 Task: Create a section Agile Amigos and in the section, add a milestone Digital Transformation in the project AgileBee
Action: Mouse moved to (77, 264)
Screenshot: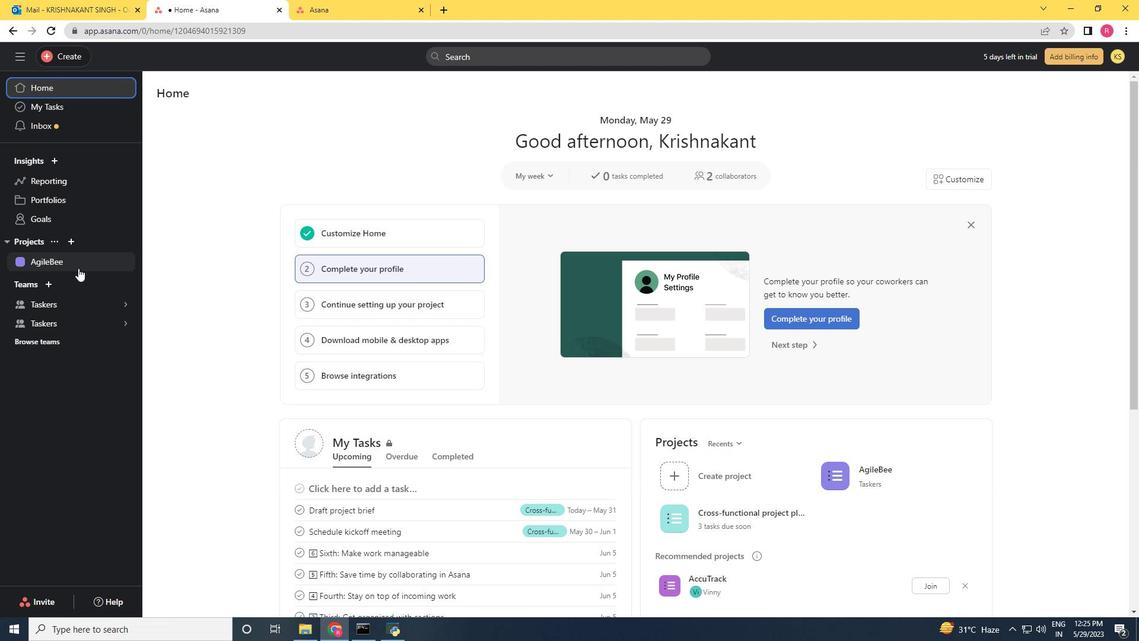 
Action: Mouse pressed left at (77, 264)
Screenshot: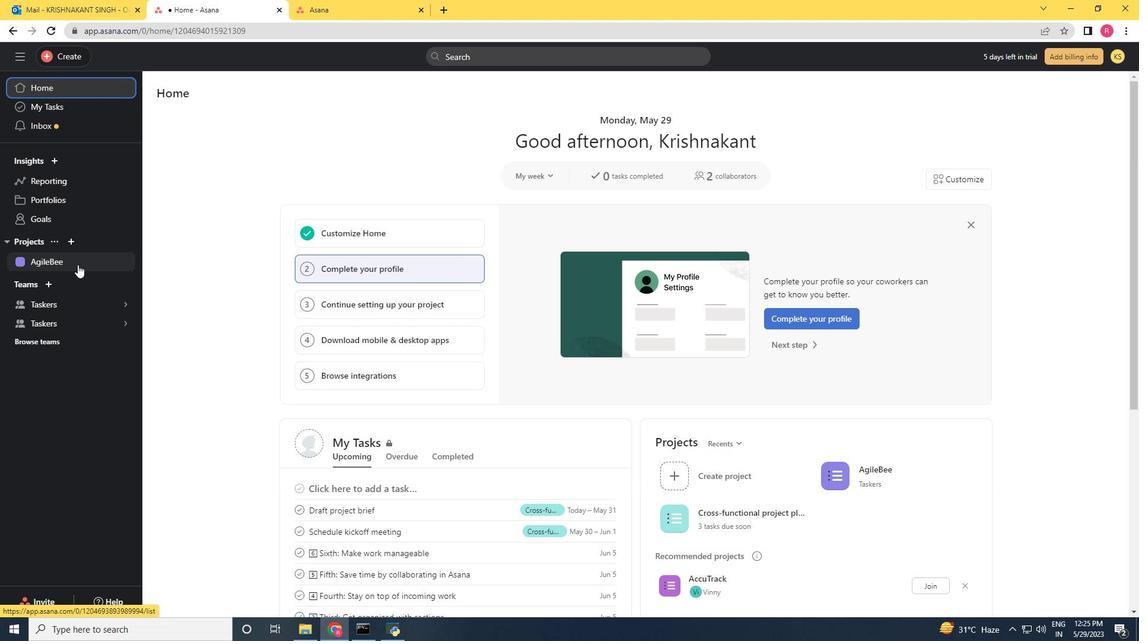 
Action: Mouse moved to (330, 378)
Screenshot: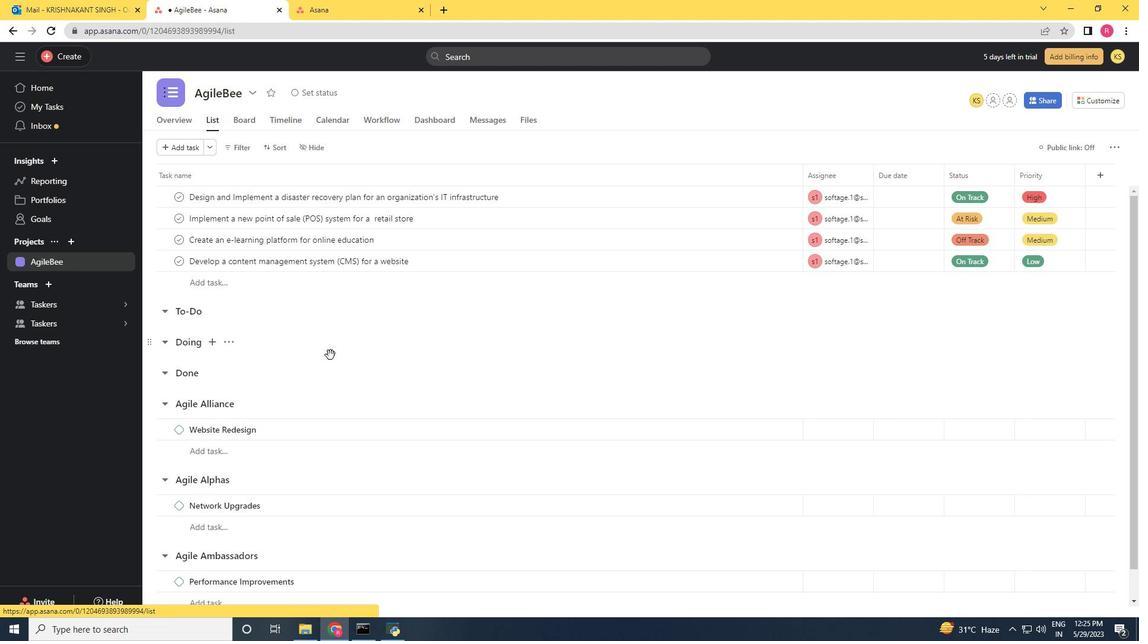 
Action: Mouse scrolled (330, 371) with delta (0, 0)
Screenshot: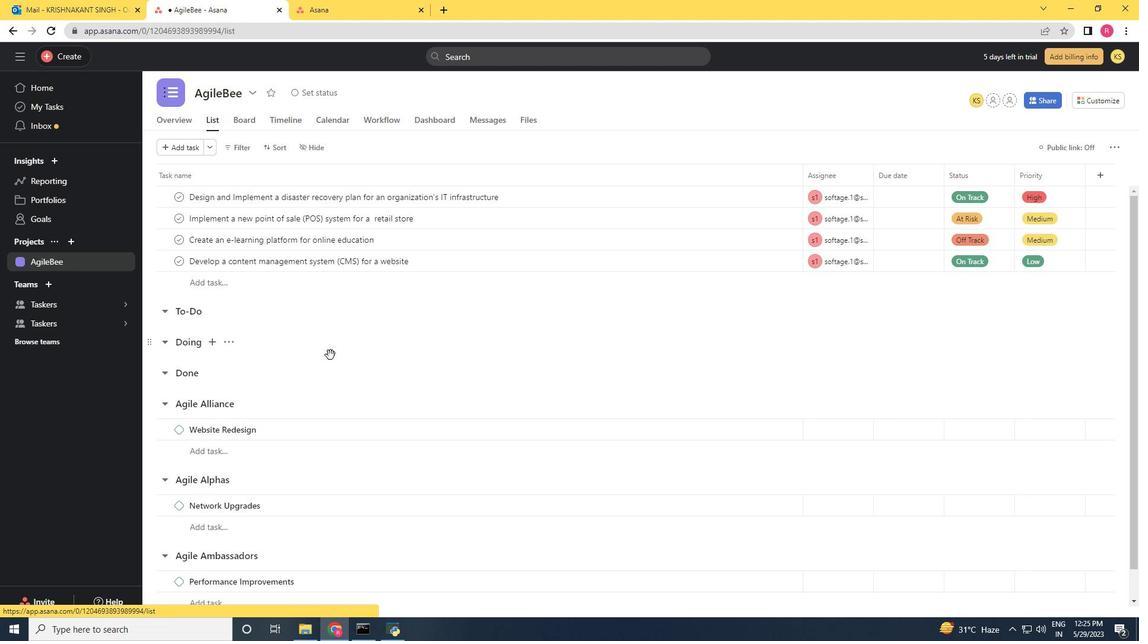 
Action: Mouse moved to (330, 378)
Screenshot: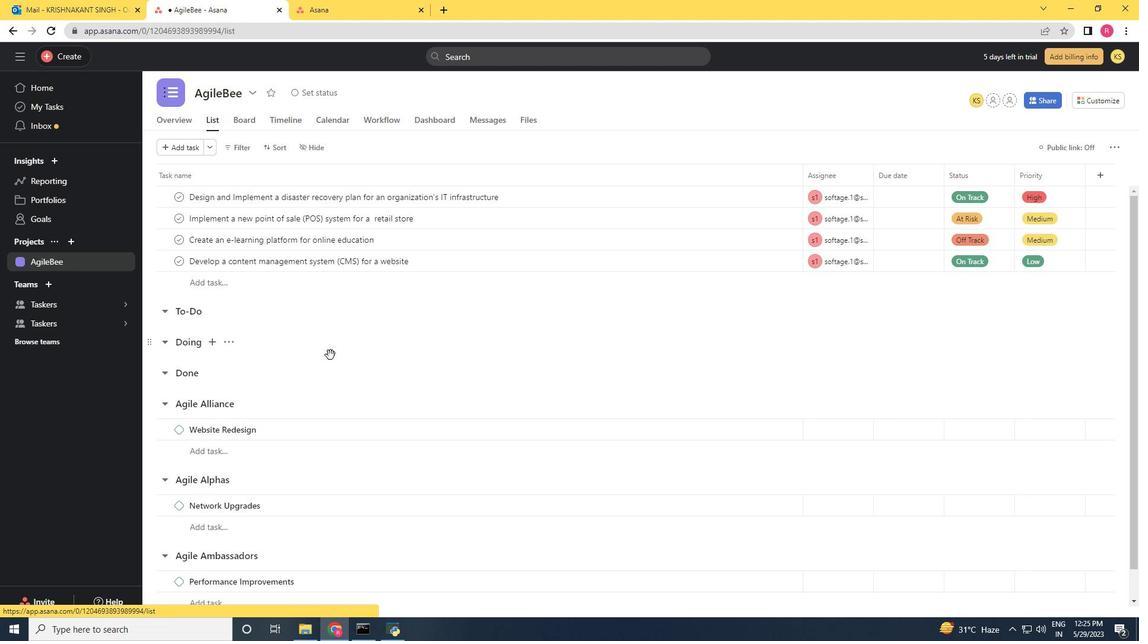 
Action: Mouse scrolled (330, 378) with delta (0, 0)
Screenshot: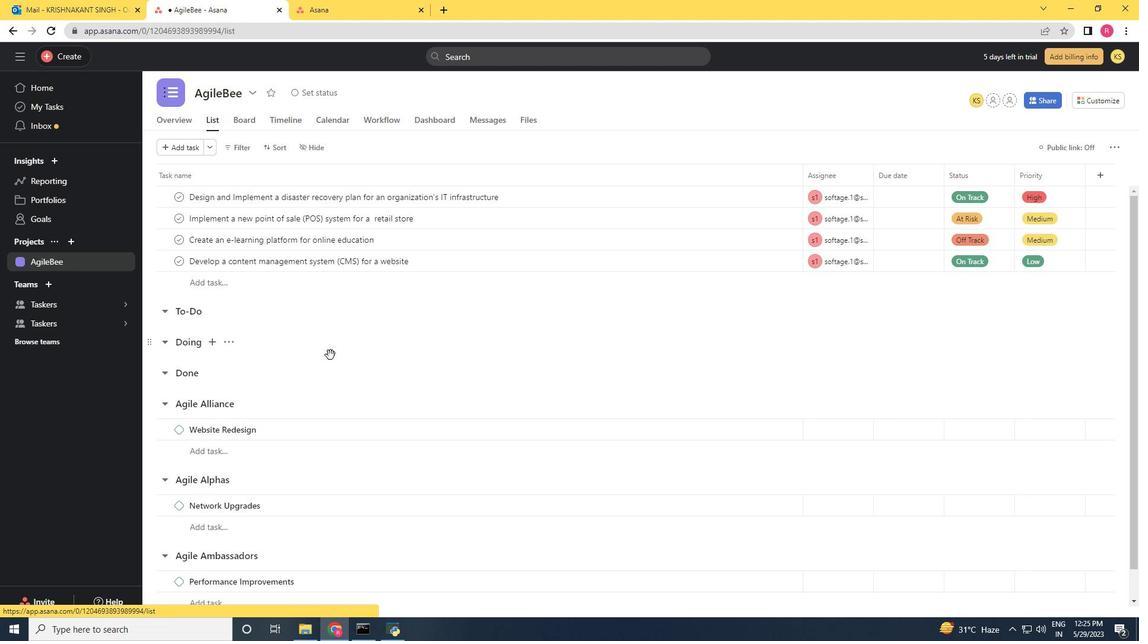 
Action: Mouse moved to (330, 380)
Screenshot: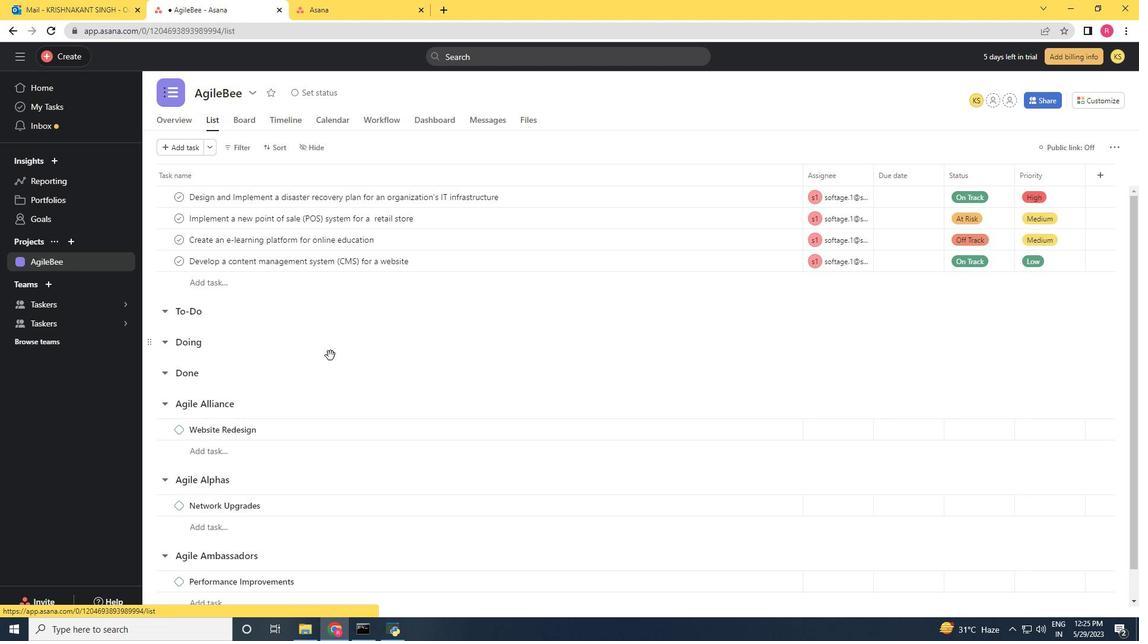 
Action: Mouse scrolled (330, 379) with delta (0, 0)
Screenshot: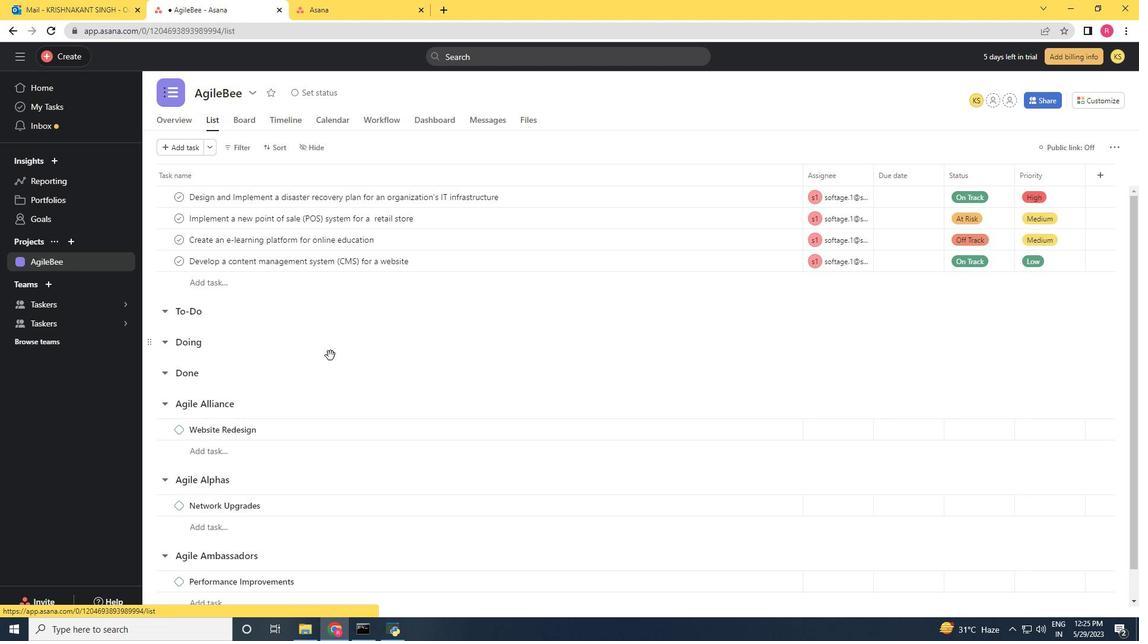 
Action: Mouse moved to (330, 381)
Screenshot: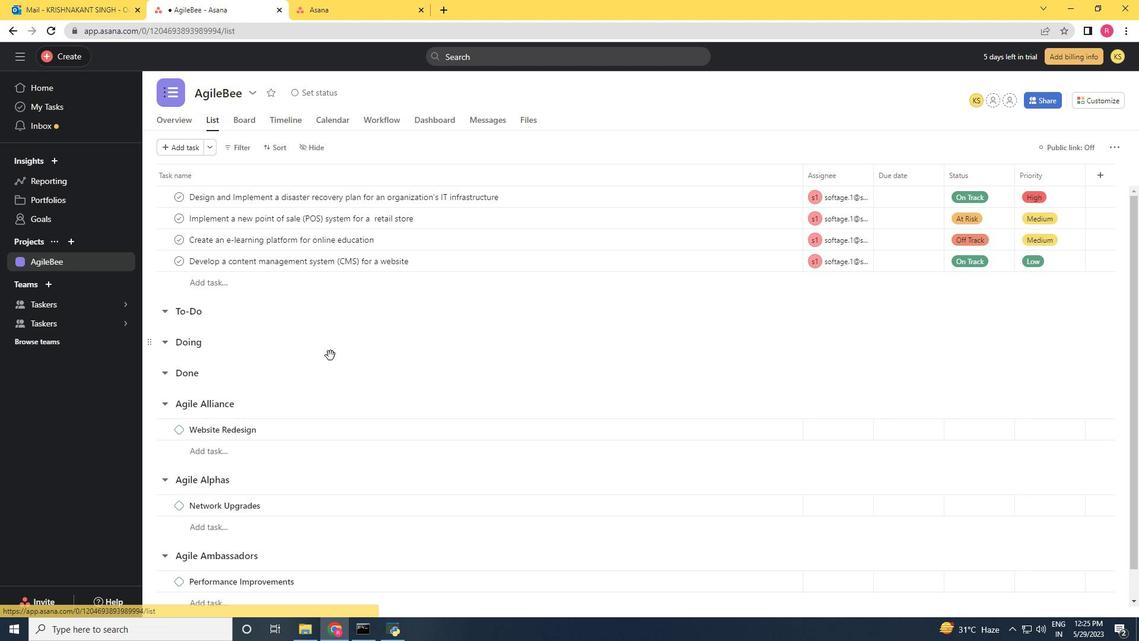 
Action: Mouse scrolled (330, 380) with delta (0, 0)
Screenshot: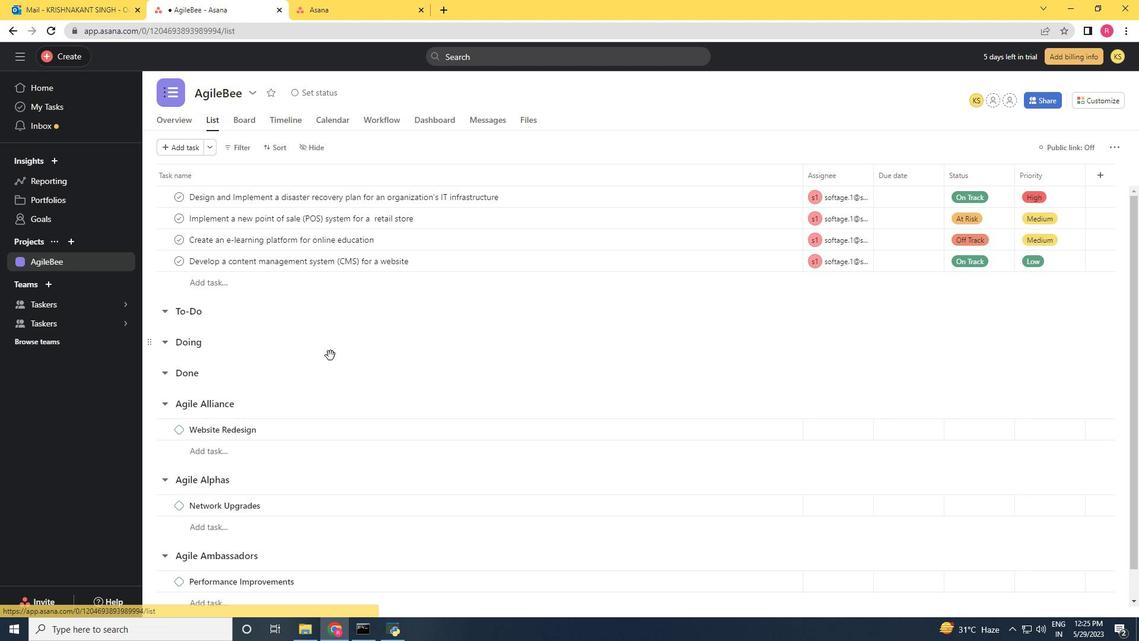 
Action: Mouse scrolled (330, 380) with delta (0, 0)
Screenshot: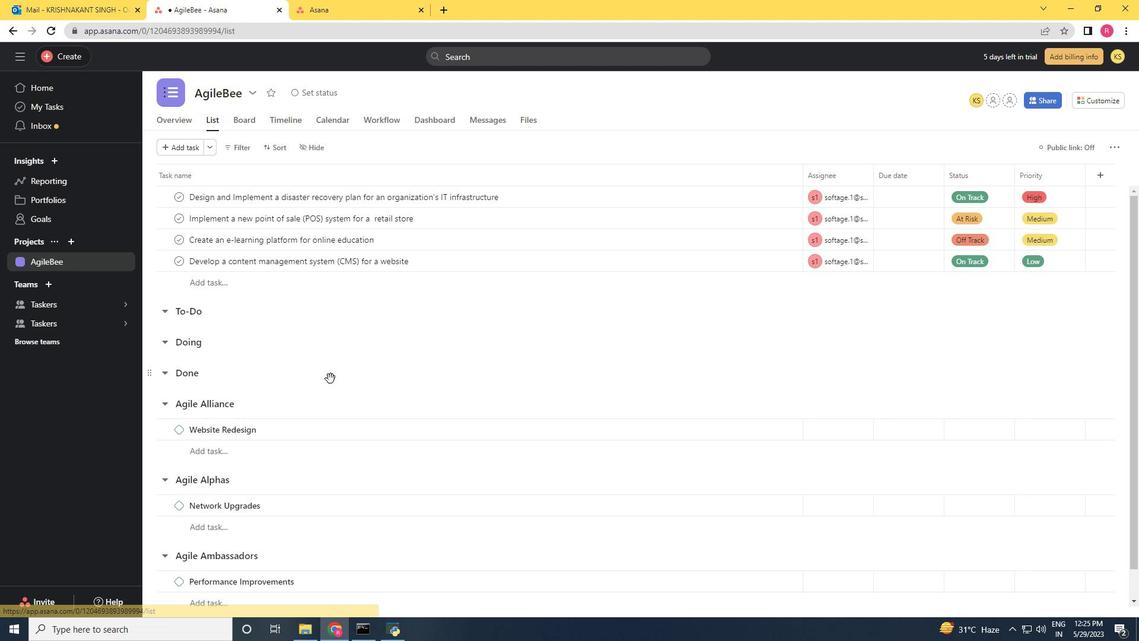 
Action: Mouse moved to (268, 445)
Screenshot: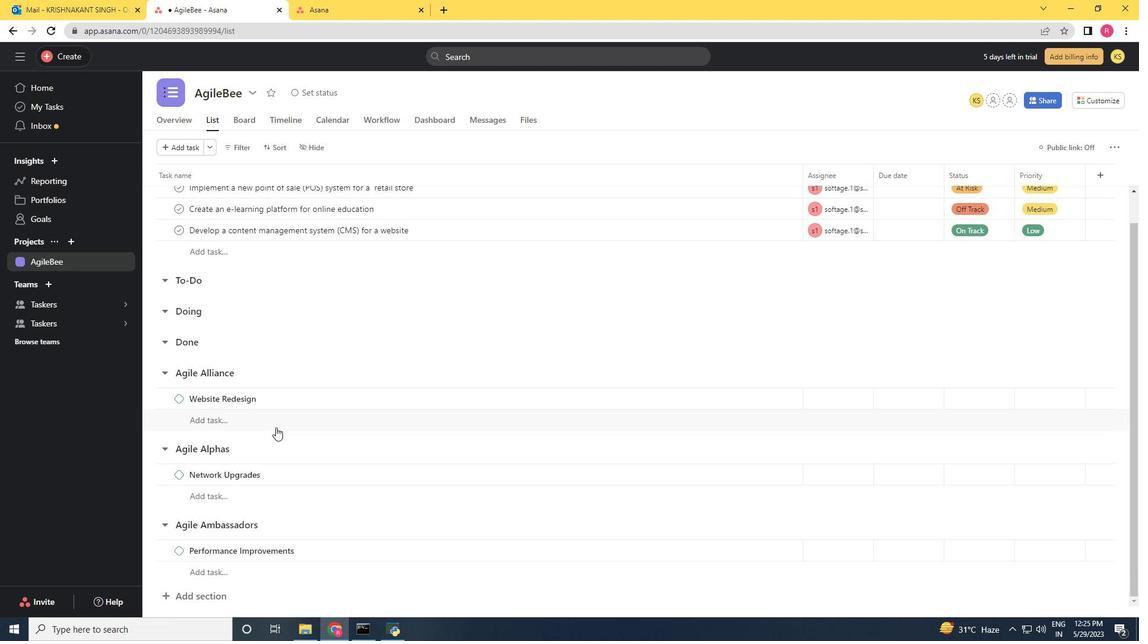 
Action: Mouse scrolled (268, 444) with delta (0, 0)
Screenshot: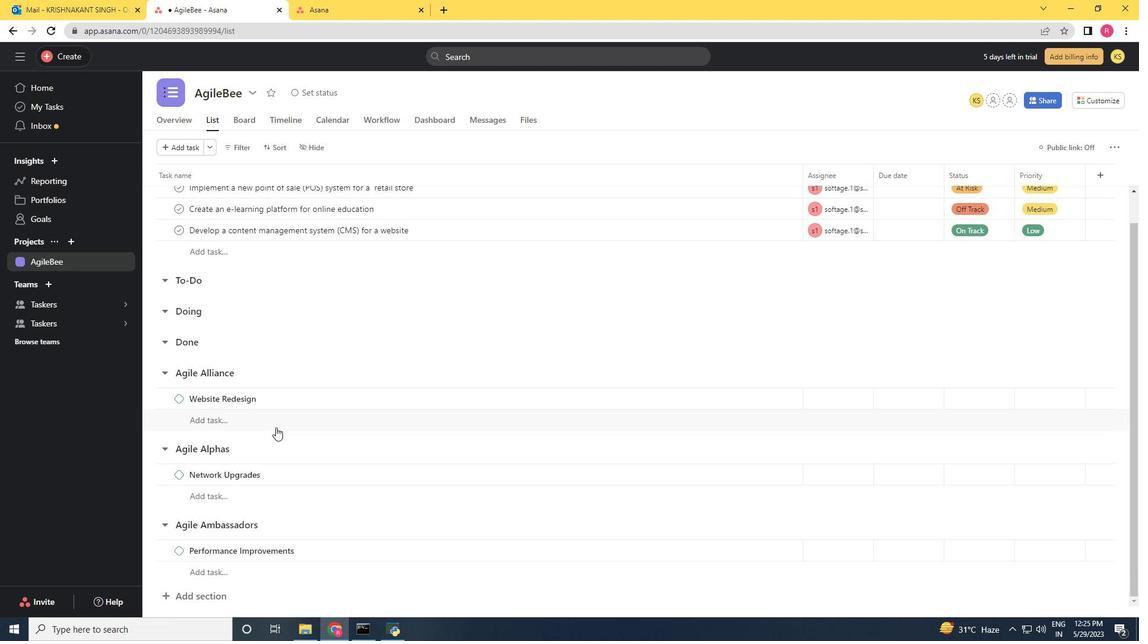 
Action: Mouse moved to (204, 599)
Screenshot: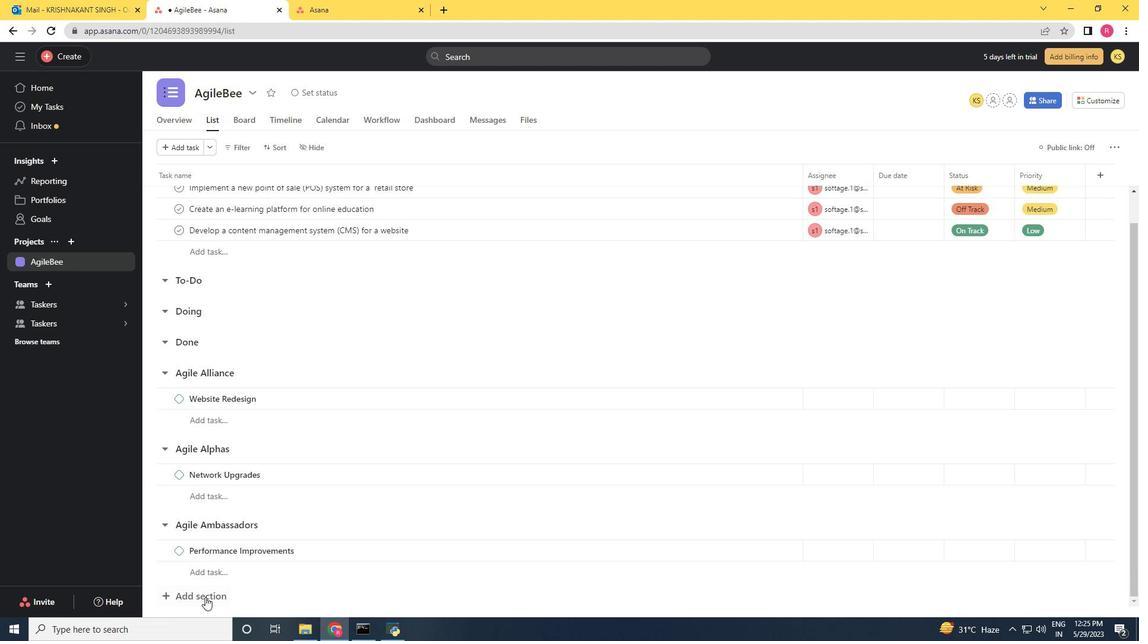 
Action: Mouse pressed left at (204, 599)
Screenshot: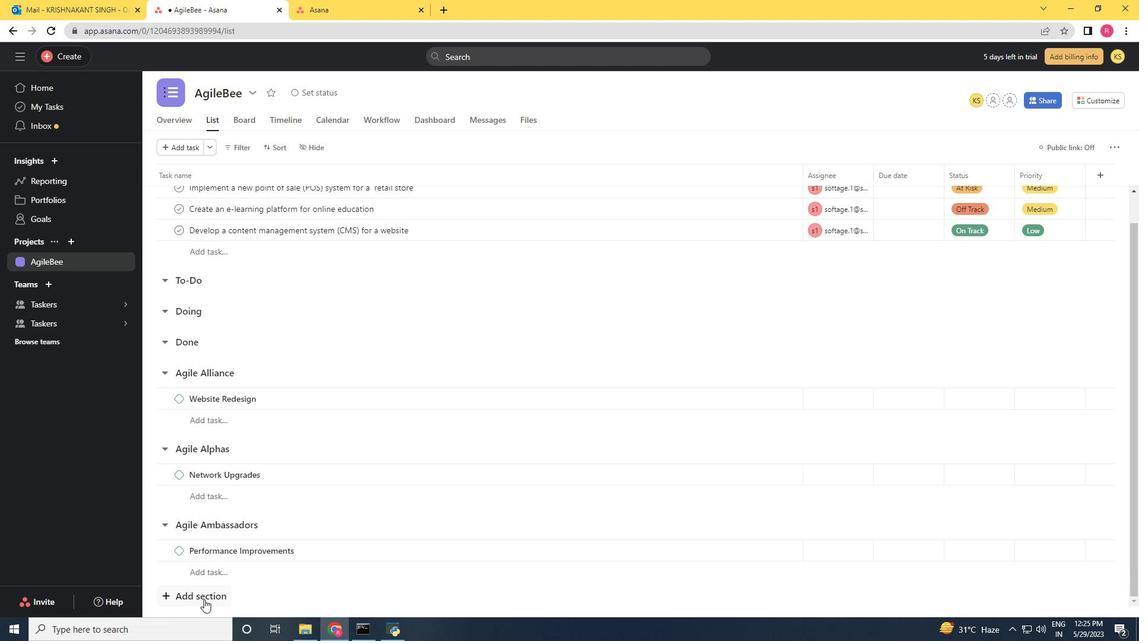 
Action: Mouse moved to (777, 0)
Screenshot: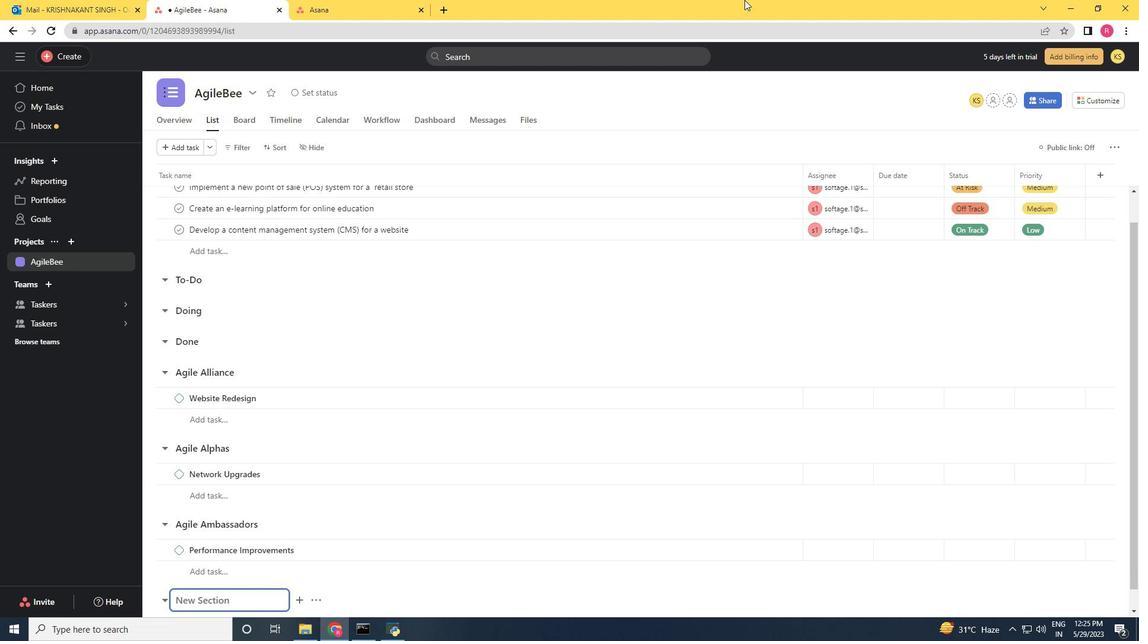 
Action: Key pressed <Key.shift>Agile<Key.space><Key.shift>Amigos<Key.enter>
Screenshot: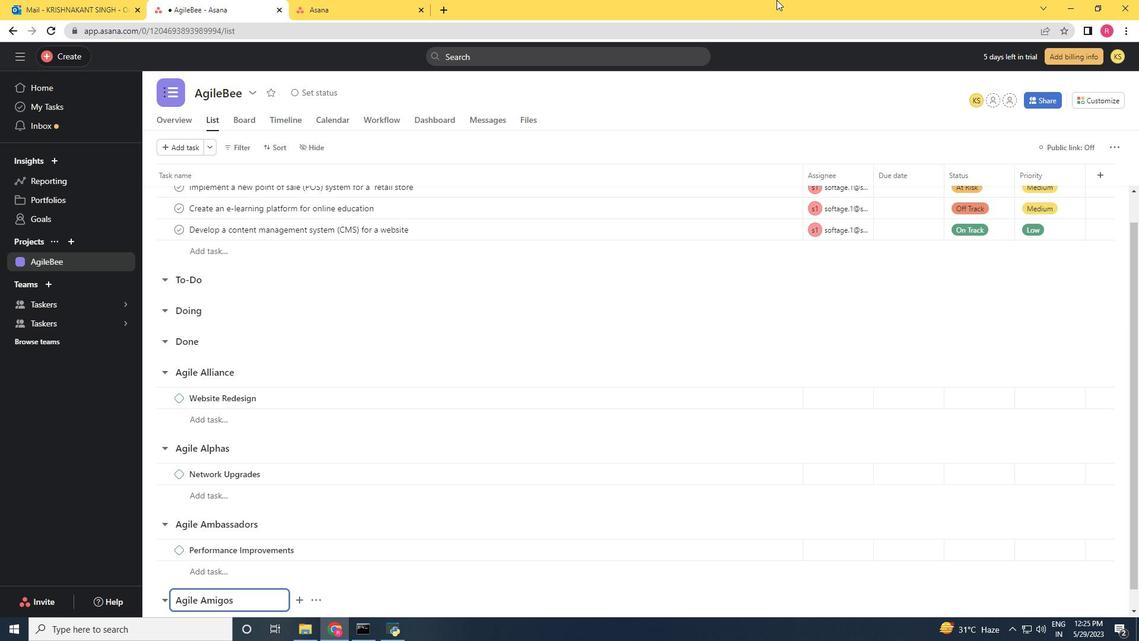 
Action: Mouse moved to (366, 188)
Screenshot: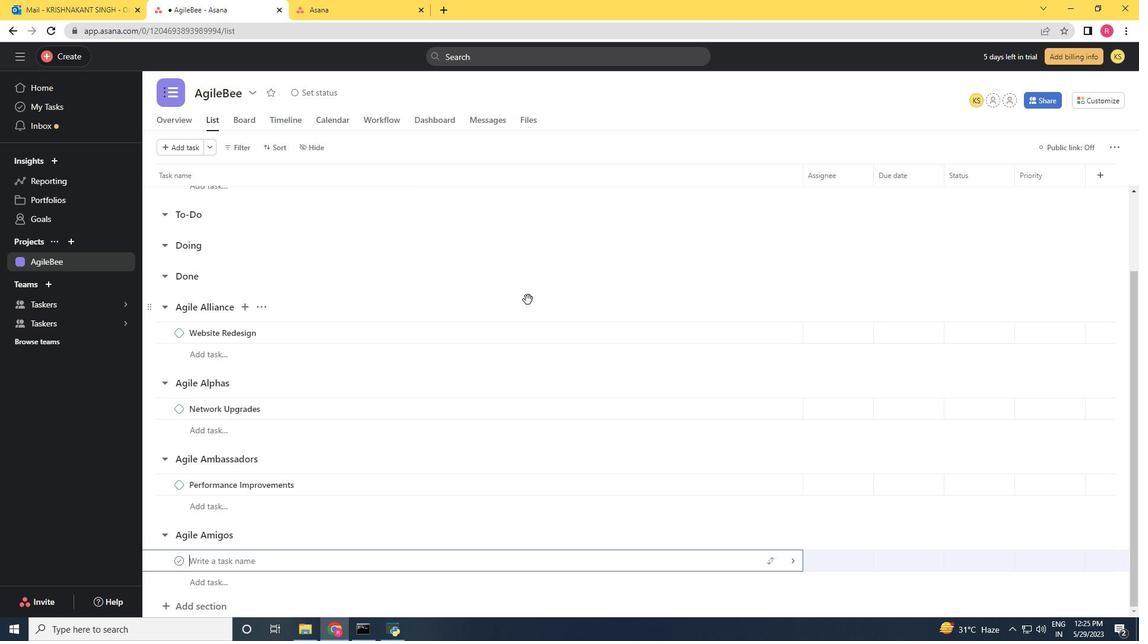 
Action: Key pressed <Key.shift><Key.shift>Digital<Key.space><Key.shift>Tras<Key.backspace>nsformation<Key.enter>
Screenshot: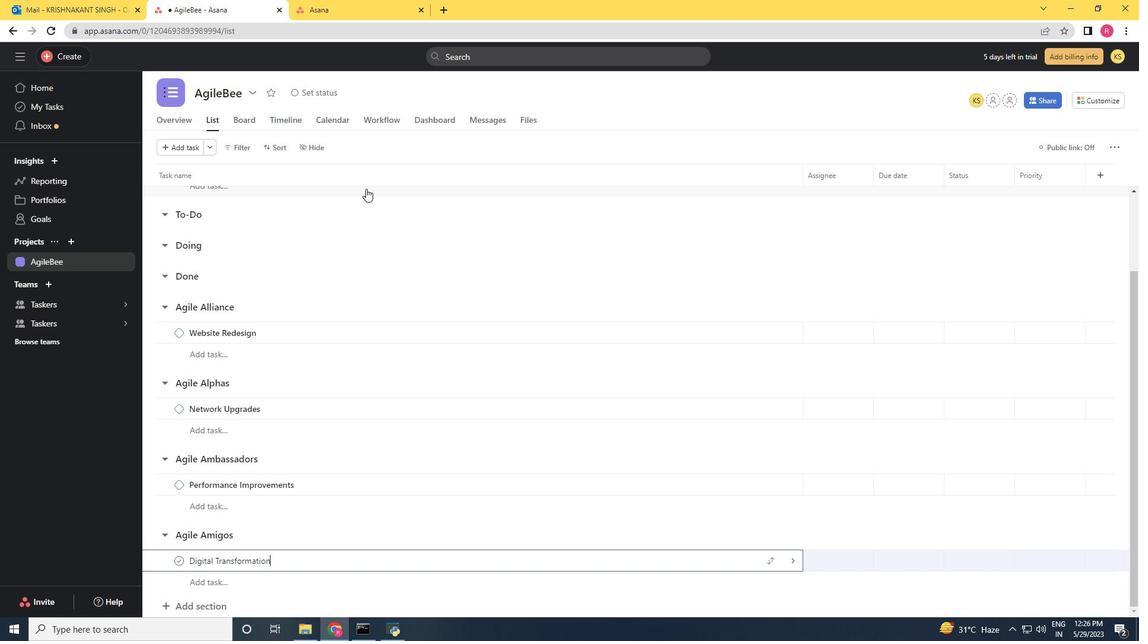 
Action: Mouse moved to (322, 562)
Screenshot: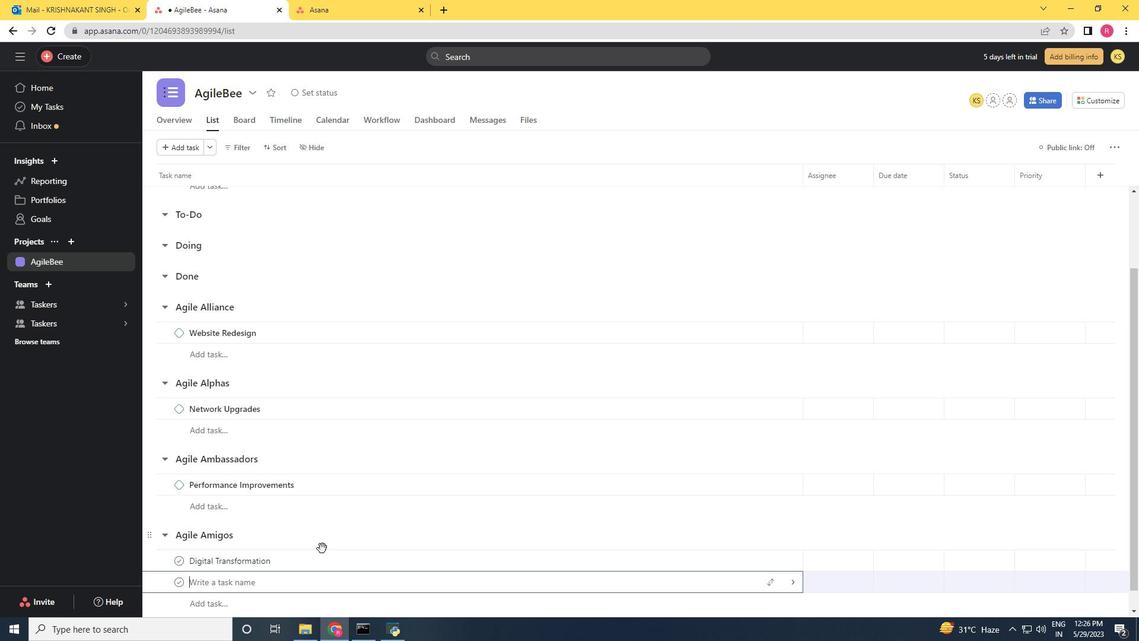 
Action: Mouse pressed right at (322, 562)
Screenshot: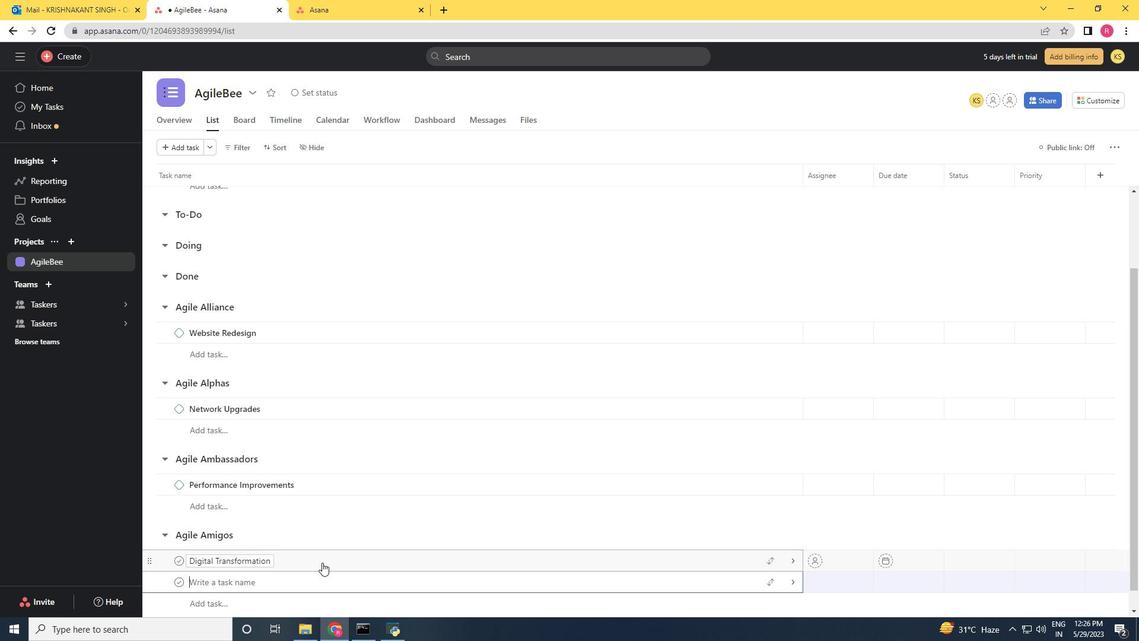 
Action: Mouse moved to (369, 499)
Screenshot: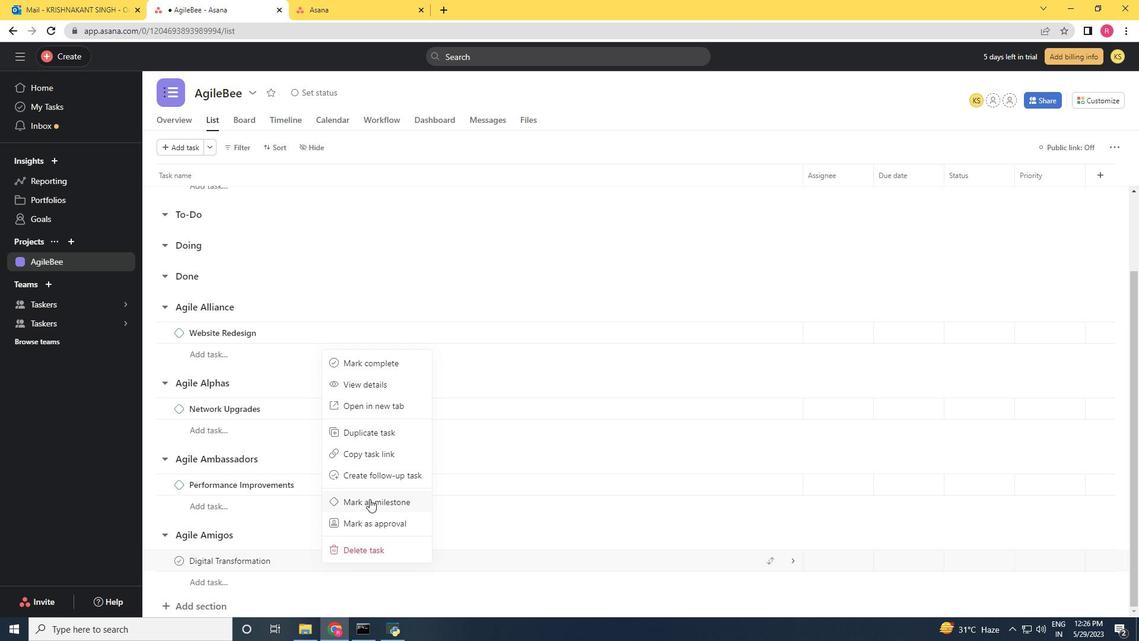
Action: Mouse pressed left at (369, 499)
Screenshot: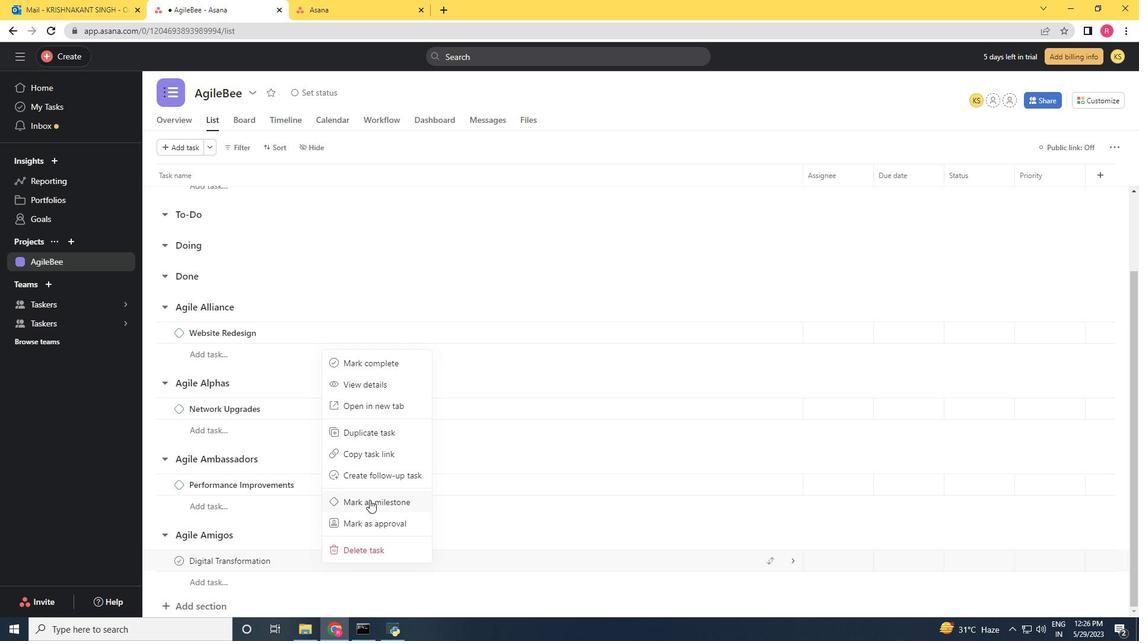 
Action: Mouse moved to (374, 513)
Screenshot: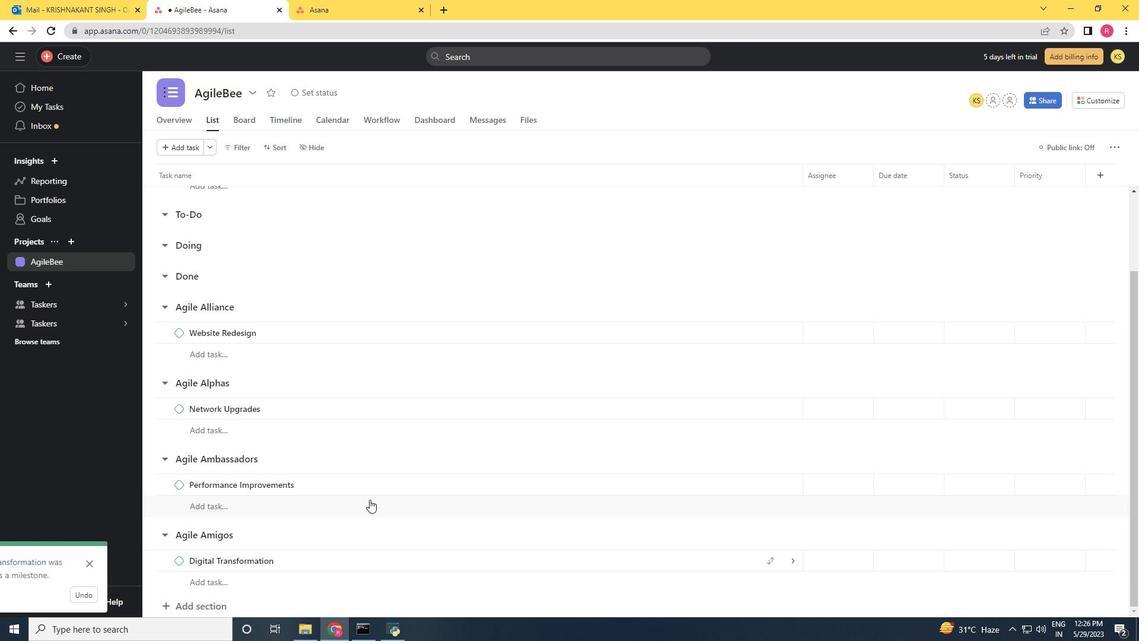 
Action: Mouse scrolled (374, 512) with delta (0, 0)
Screenshot: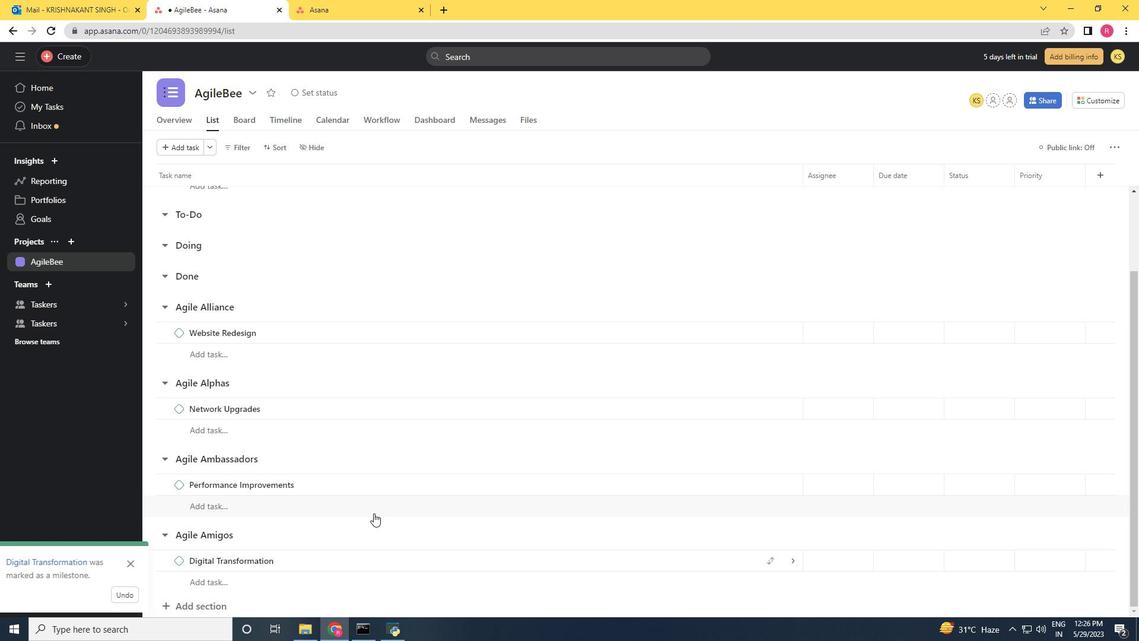 
Action: Mouse scrolled (374, 512) with delta (0, 0)
Screenshot: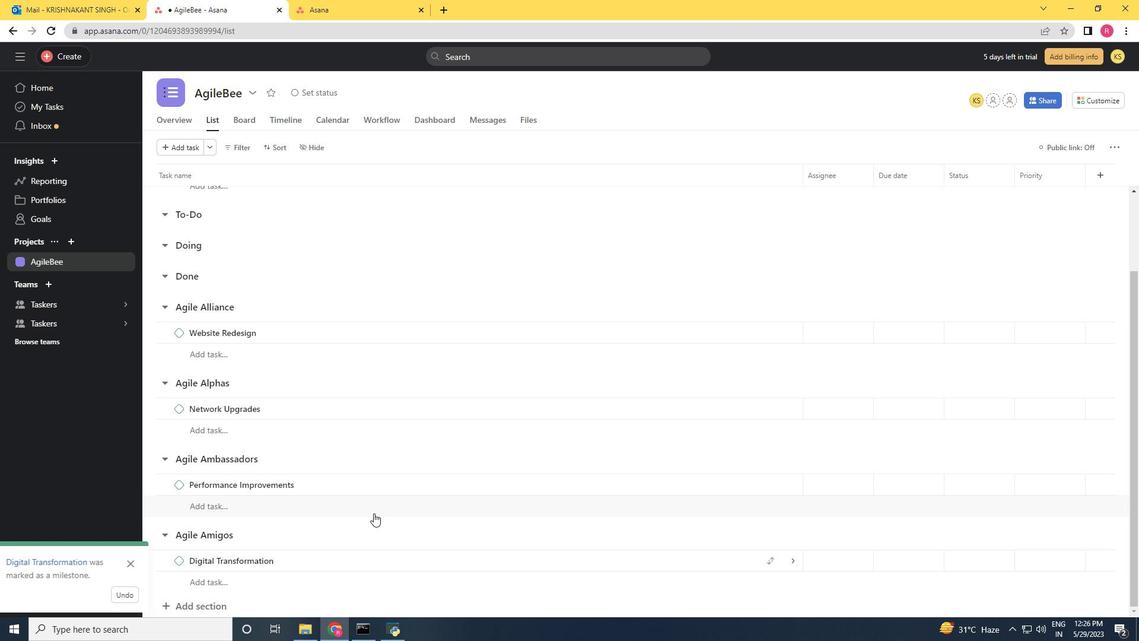 
Action: Mouse scrolled (374, 512) with delta (0, 0)
Screenshot: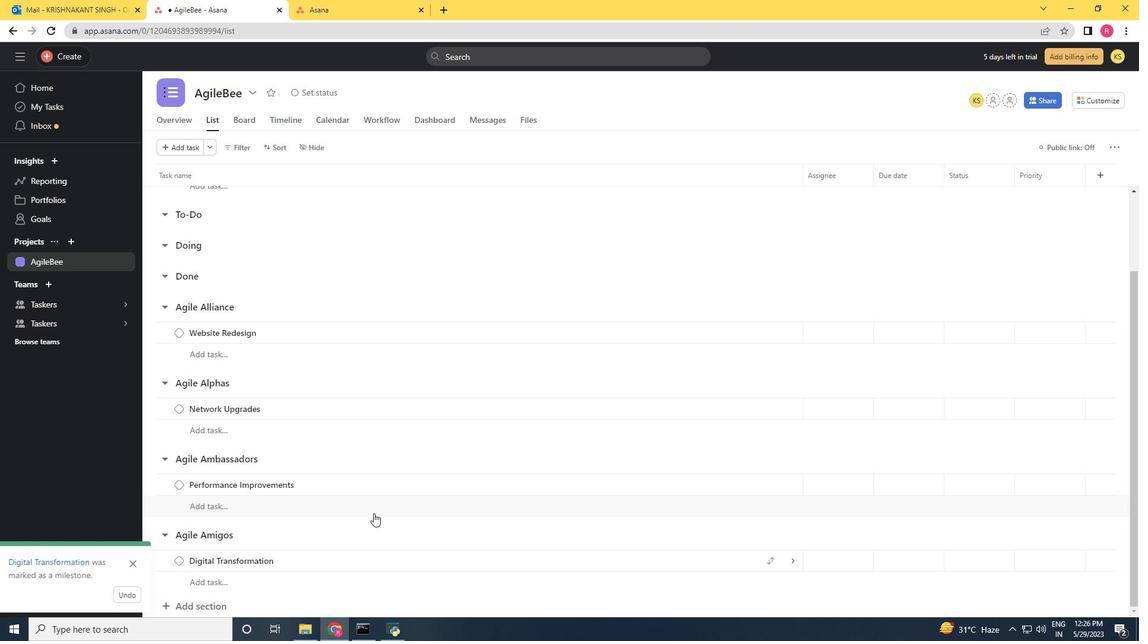 
Action: Mouse scrolled (374, 512) with delta (0, 0)
Screenshot: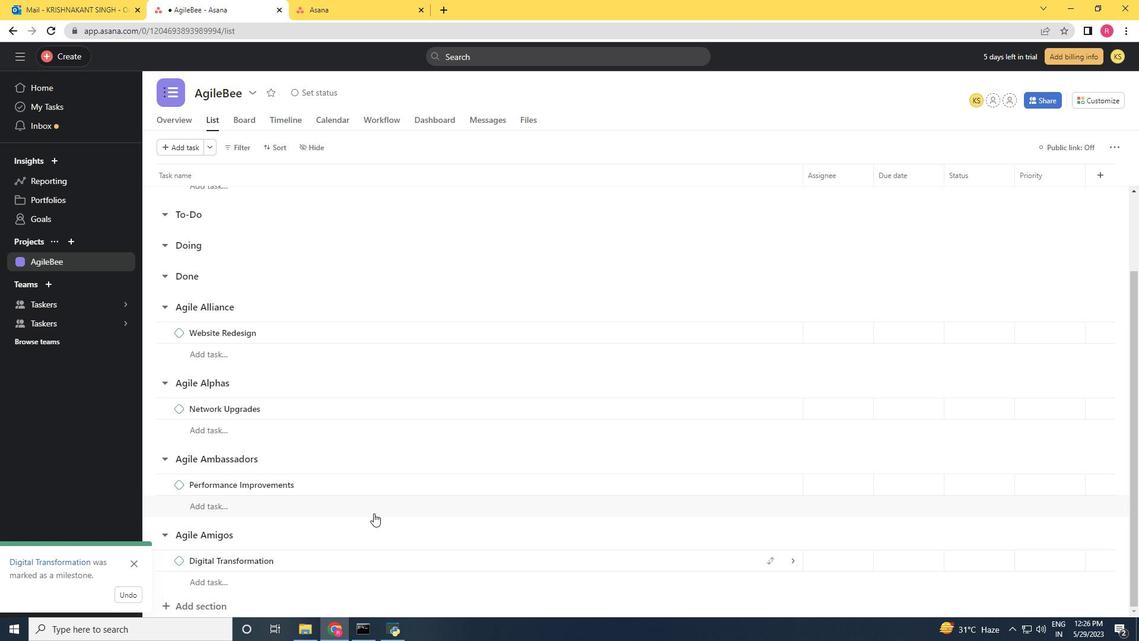 
Action: Mouse moved to (376, 515)
Screenshot: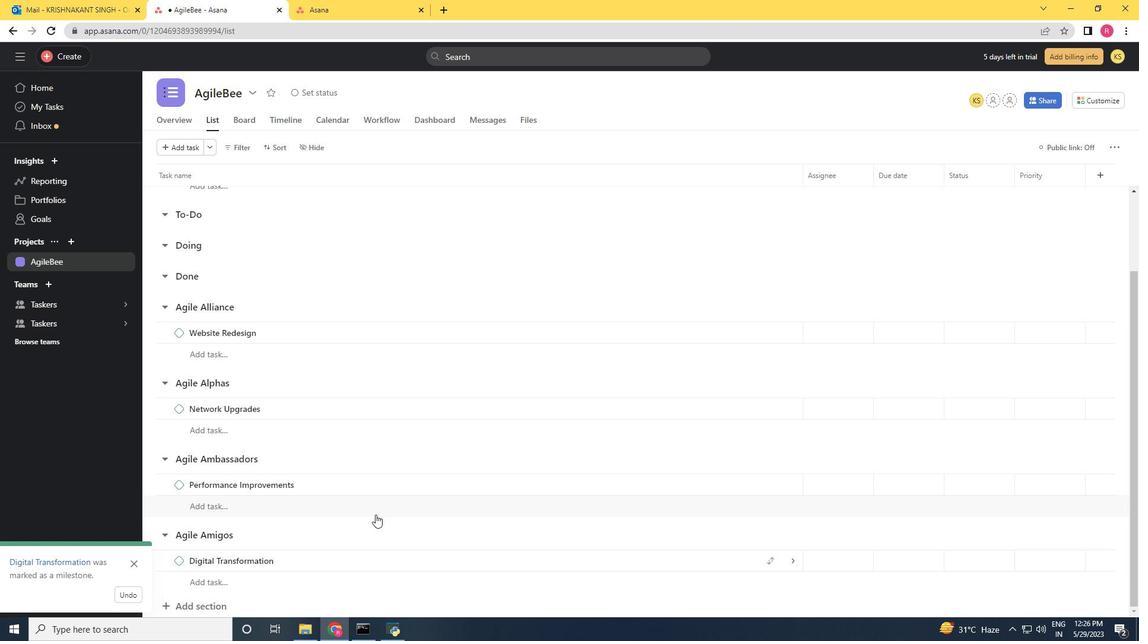 
